Task: Edit the theme color of the profile "Smith" to Light green.
Action: Mouse moved to (955, 32)
Screenshot: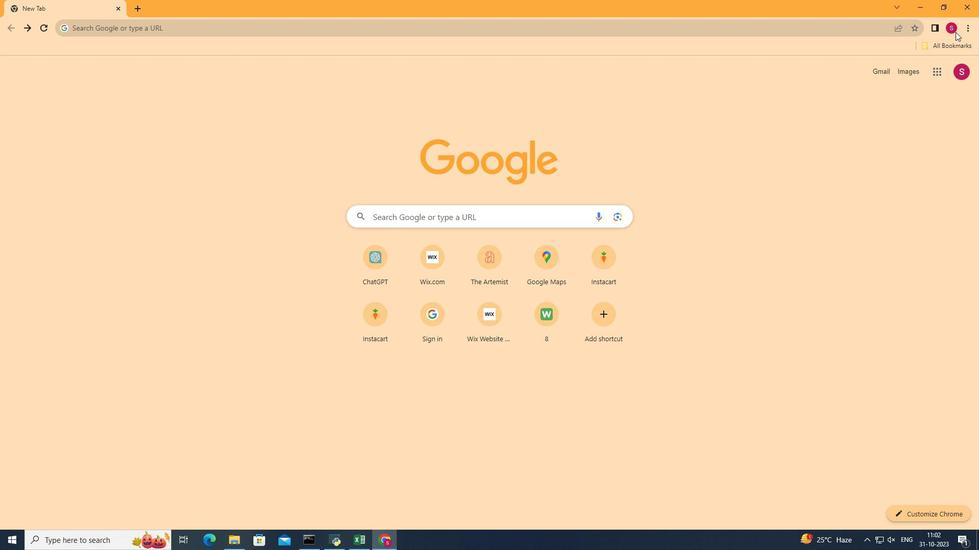 
Action: Mouse pressed left at (955, 32)
Screenshot: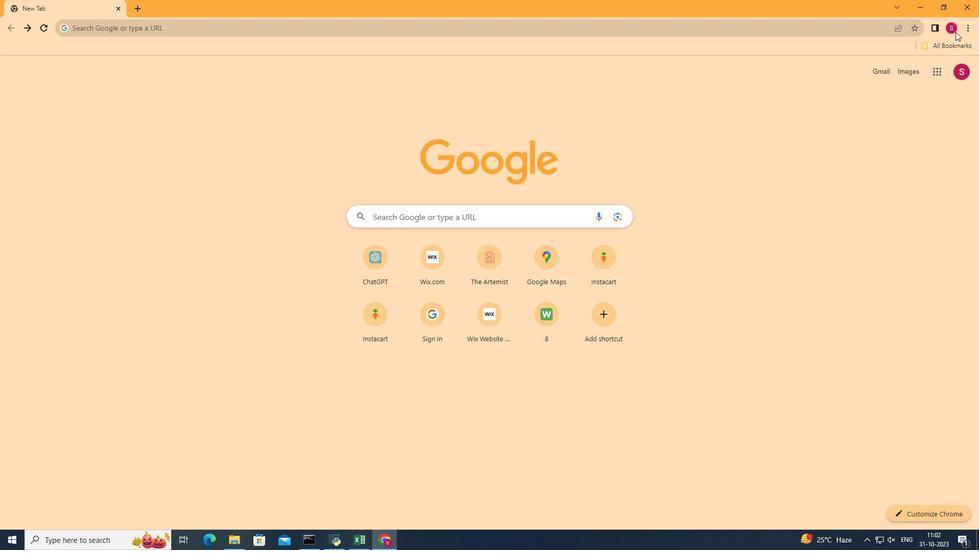 
Action: Mouse moved to (937, 256)
Screenshot: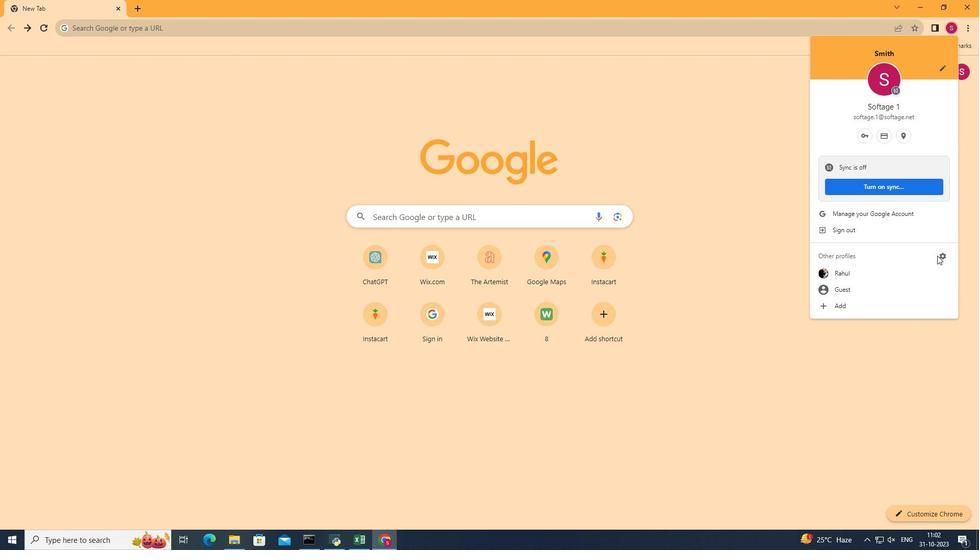 
Action: Mouse pressed left at (937, 256)
Screenshot: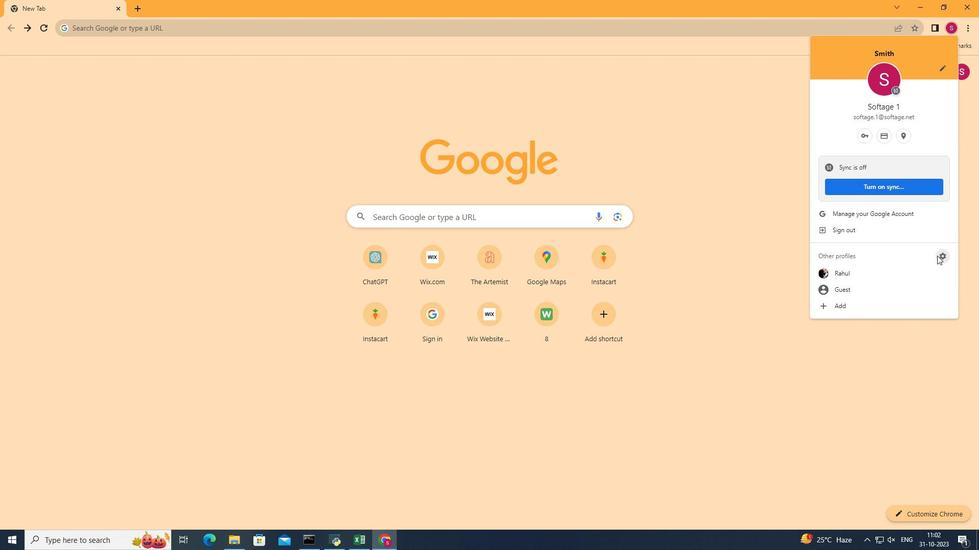 
Action: Mouse moved to (521, 271)
Screenshot: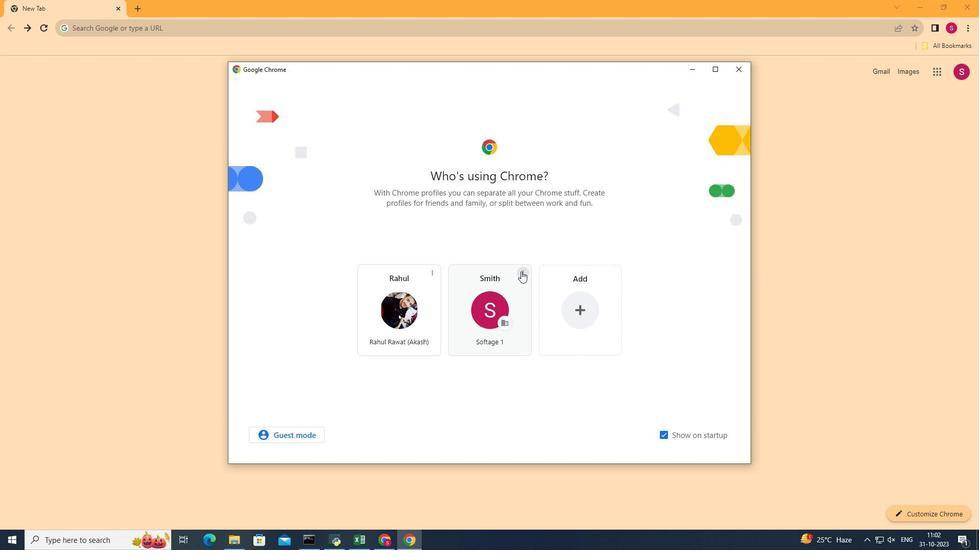 
Action: Mouse pressed left at (521, 271)
Screenshot: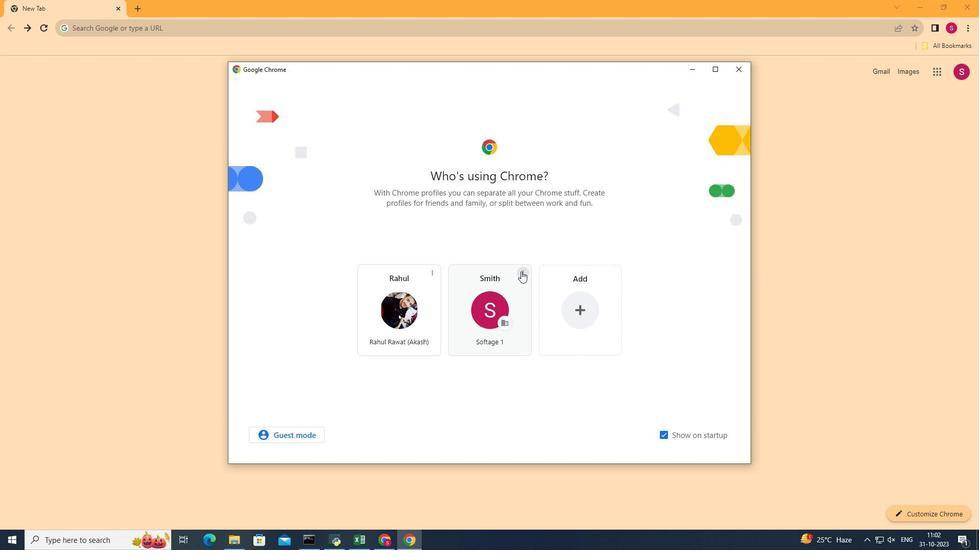 
Action: Mouse moved to (513, 278)
Screenshot: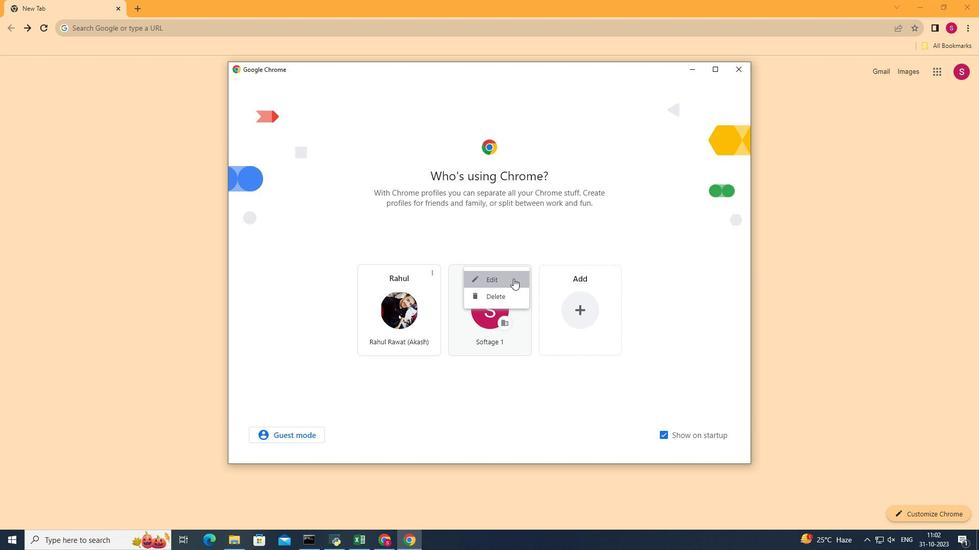 
Action: Mouse pressed left at (513, 278)
Screenshot: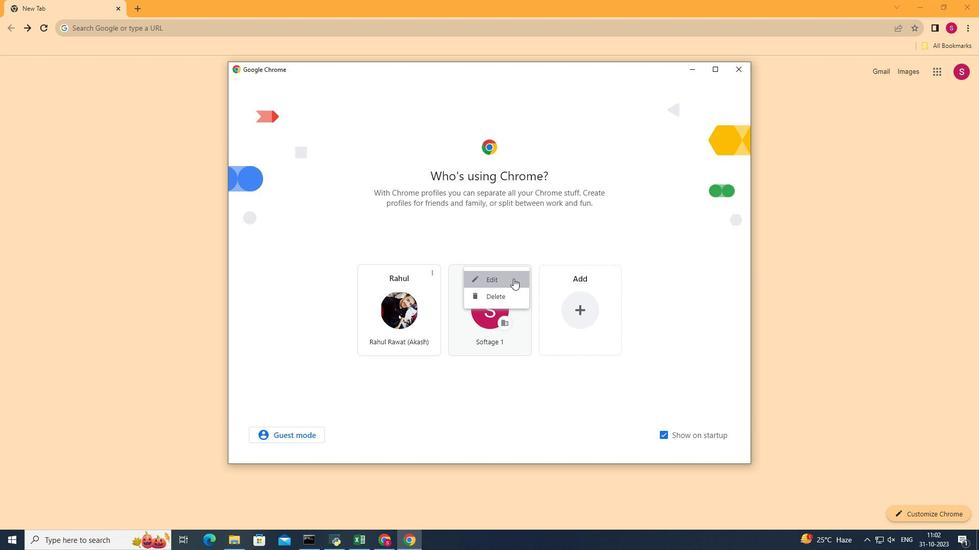
Action: Mouse moved to (468, 312)
Screenshot: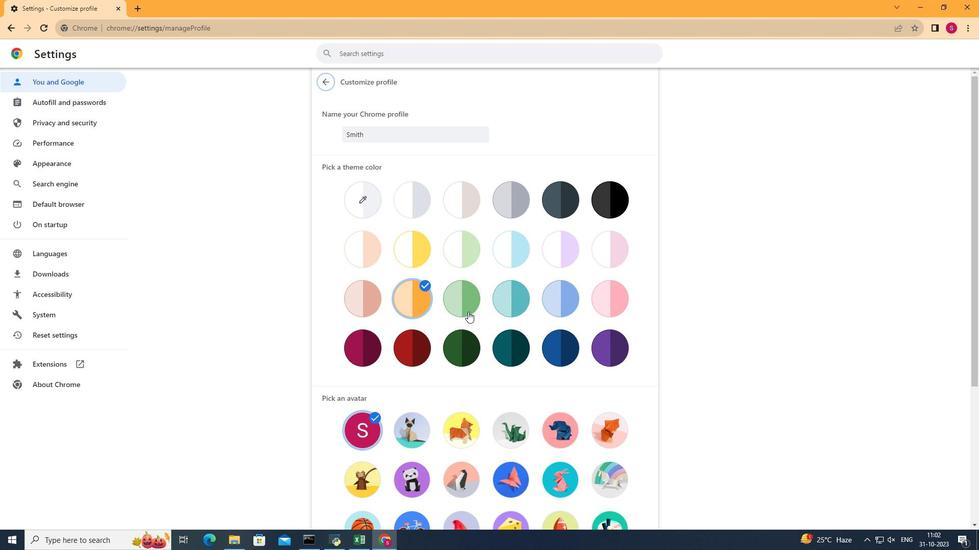 
Action: Mouse pressed left at (468, 312)
Screenshot: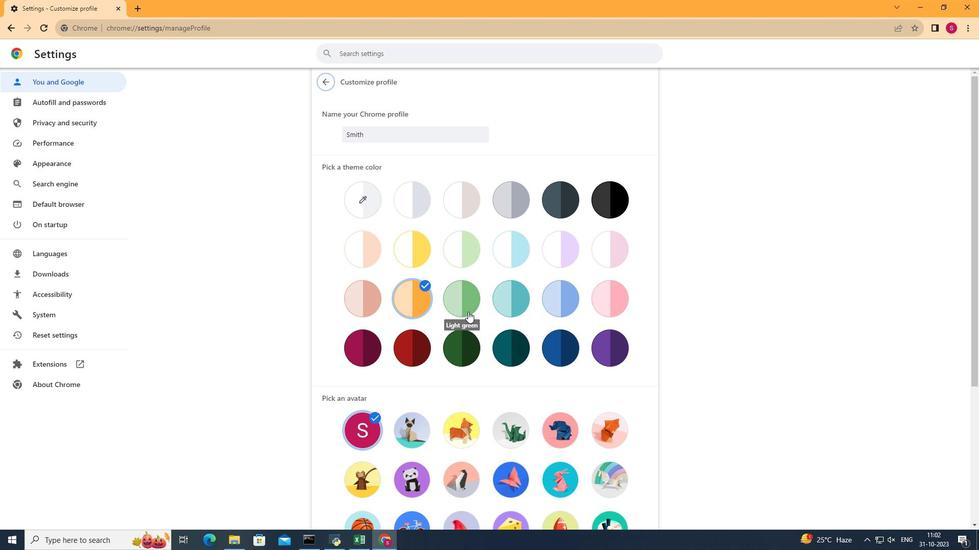 
Action: Mouse moved to (651, 276)
Screenshot: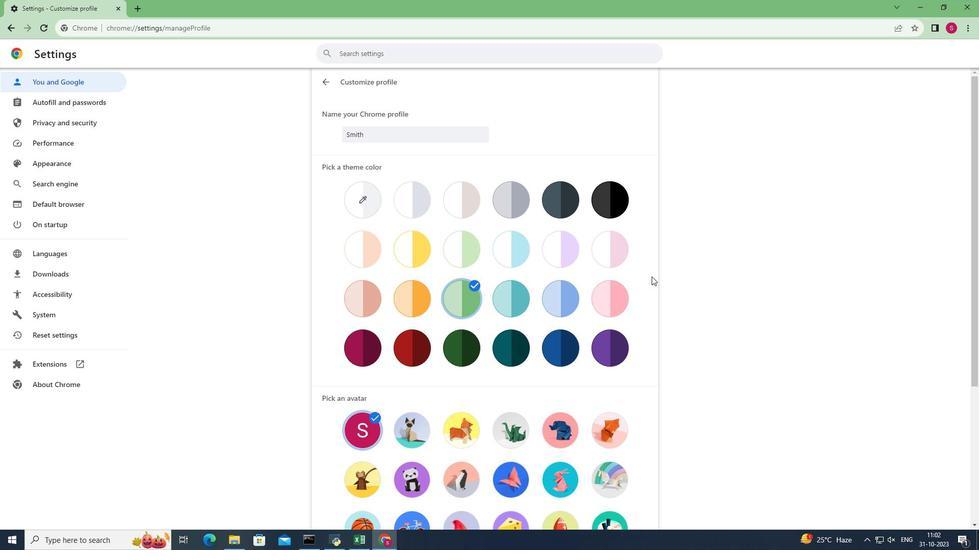 
